 Task: Add the task  Upgrade and migrate company databases to a cloud-based solution to the section Backup and Recovery Sprint in the project AgileDrive and add a Due Date to the respective task as 2023/07/27
Action: Mouse moved to (66, 378)
Screenshot: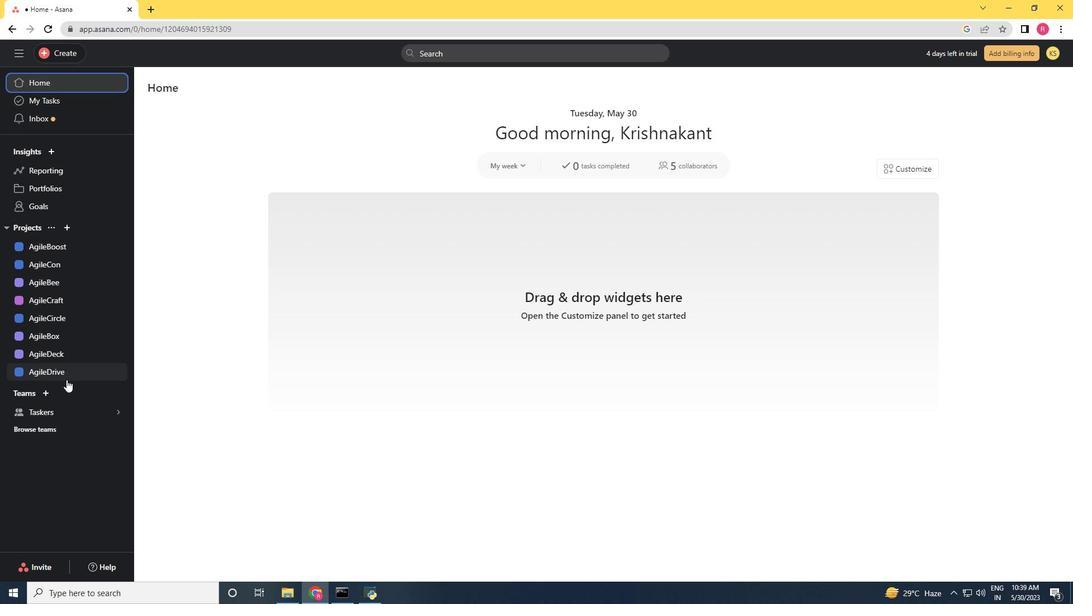 
Action: Mouse pressed left at (66, 378)
Screenshot: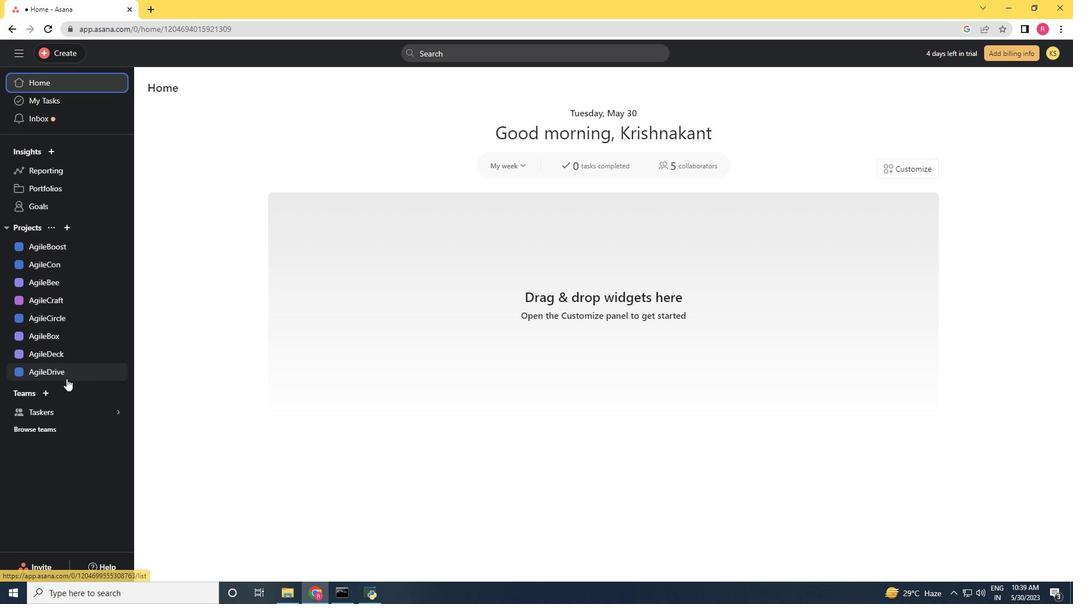 
Action: Mouse moved to (726, 454)
Screenshot: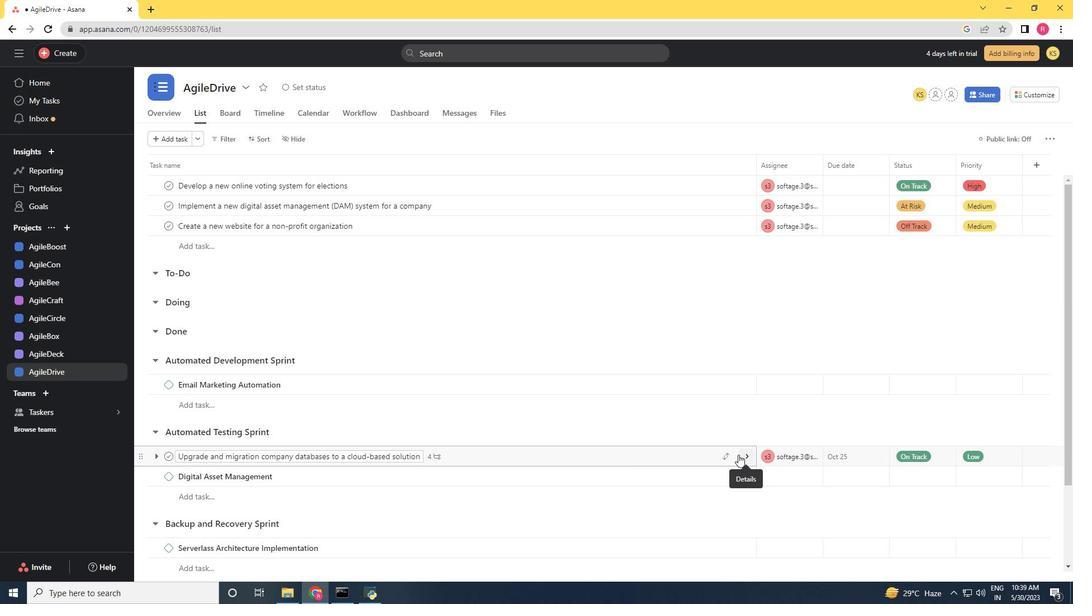 
Action: Mouse pressed left at (726, 454)
Screenshot: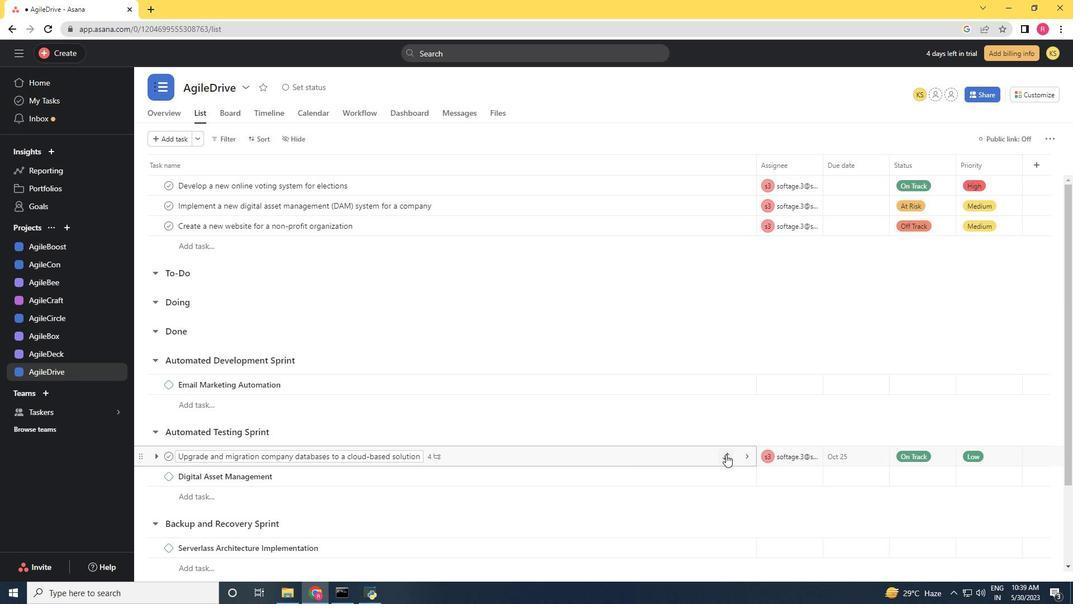 
Action: Mouse moved to (704, 411)
Screenshot: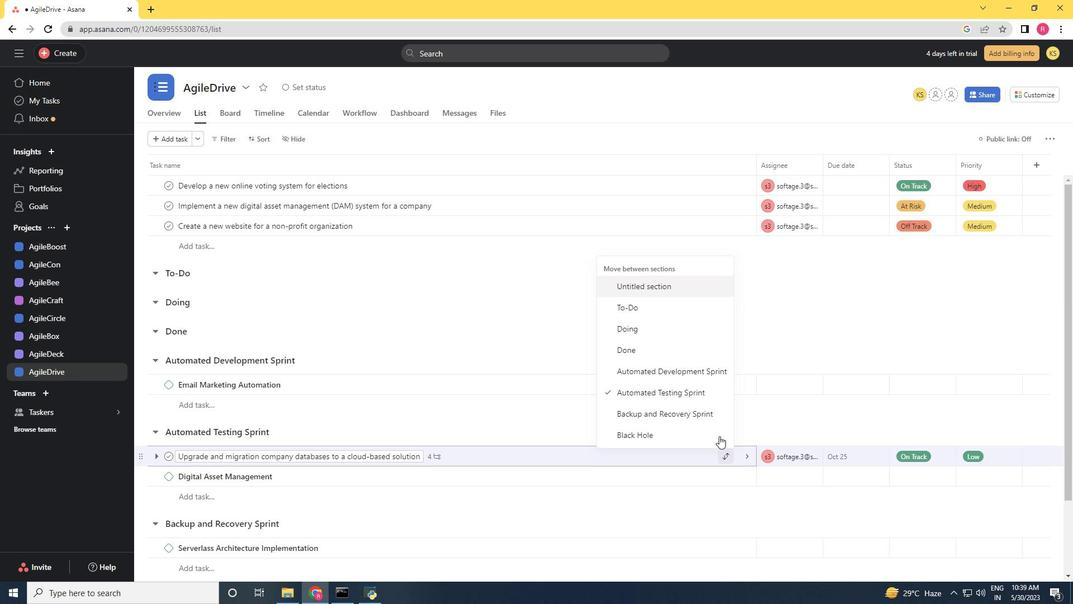 
Action: Mouse pressed left at (704, 411)
Screenshot: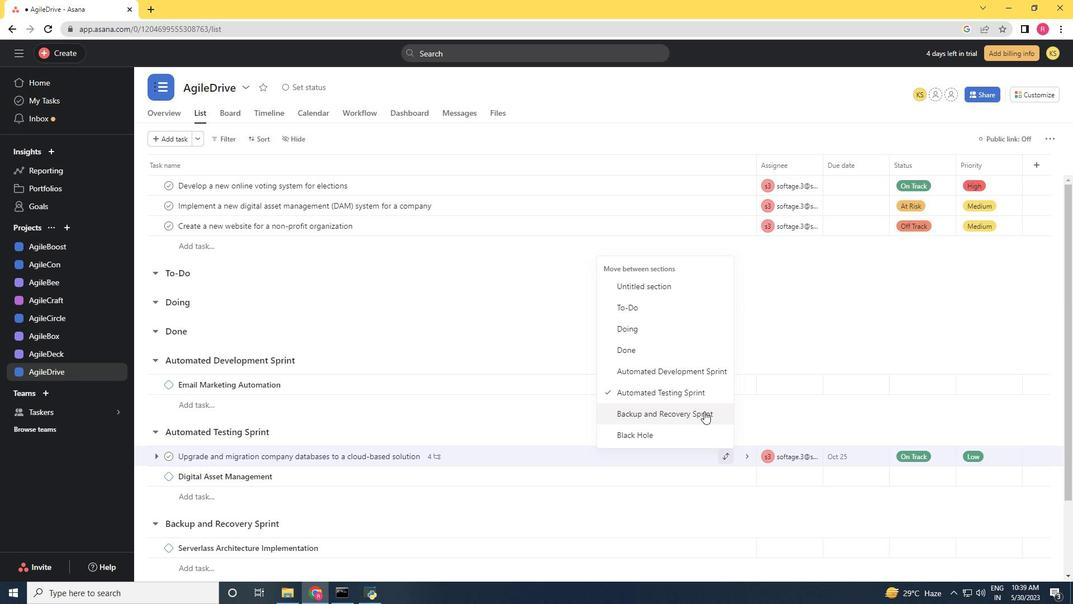 
Action: Mouse moved to (653, 511)
Screenshot: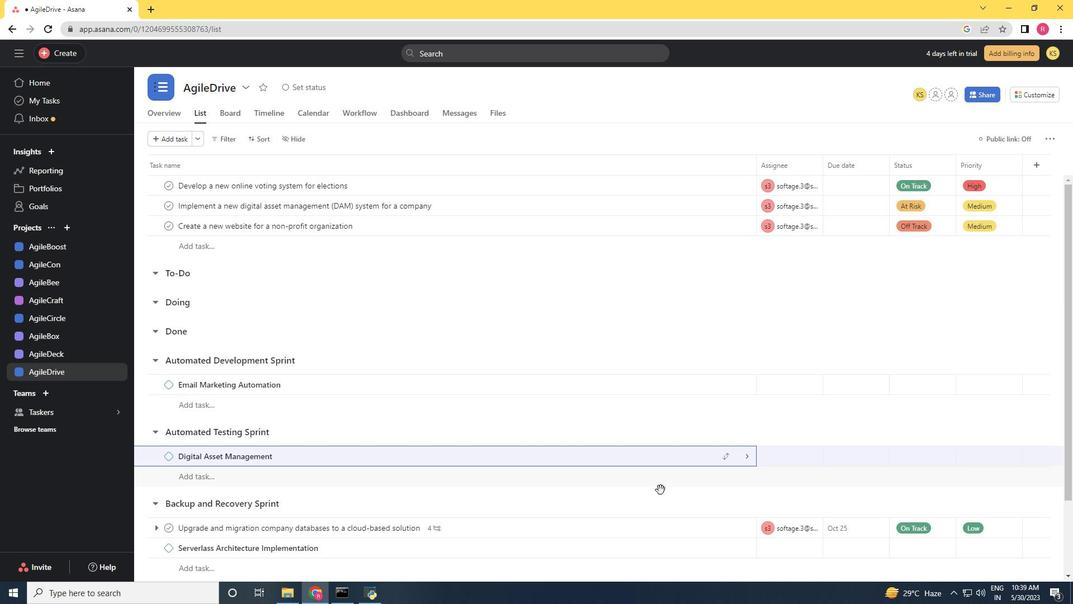 
Action: Mouse scrolled (653, 511) with delta (0, 0)
Screenshot: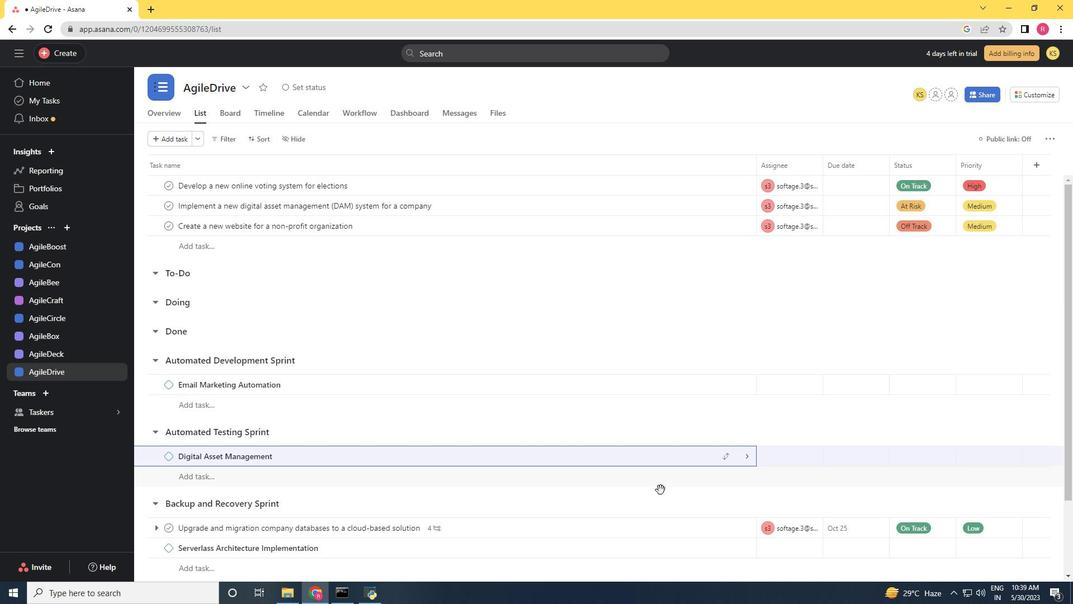 
Action: Mouse moved to (653, 512)
Screenshot: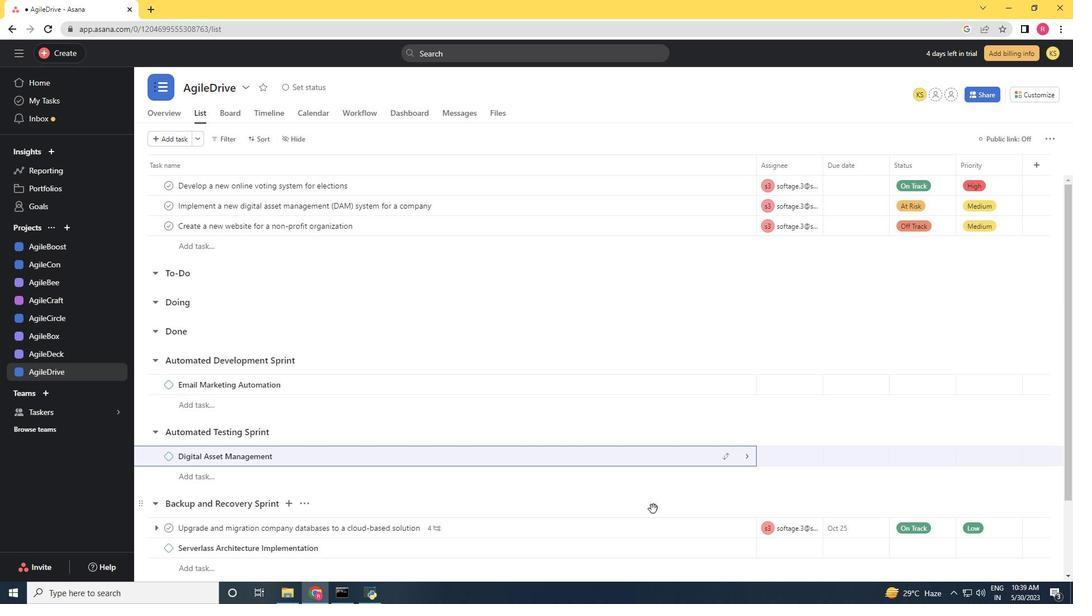 
Action: Mouse scrolled (653, 512) with delta (0, 0)
Screenshot: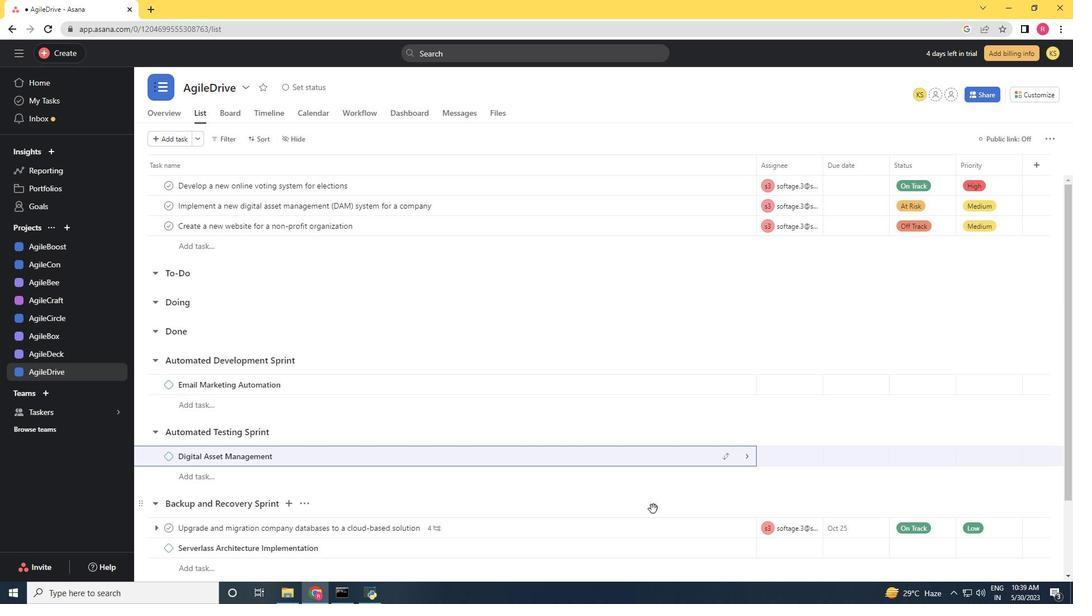 
Action: Mouse moved to (608, 436)
Screenshot: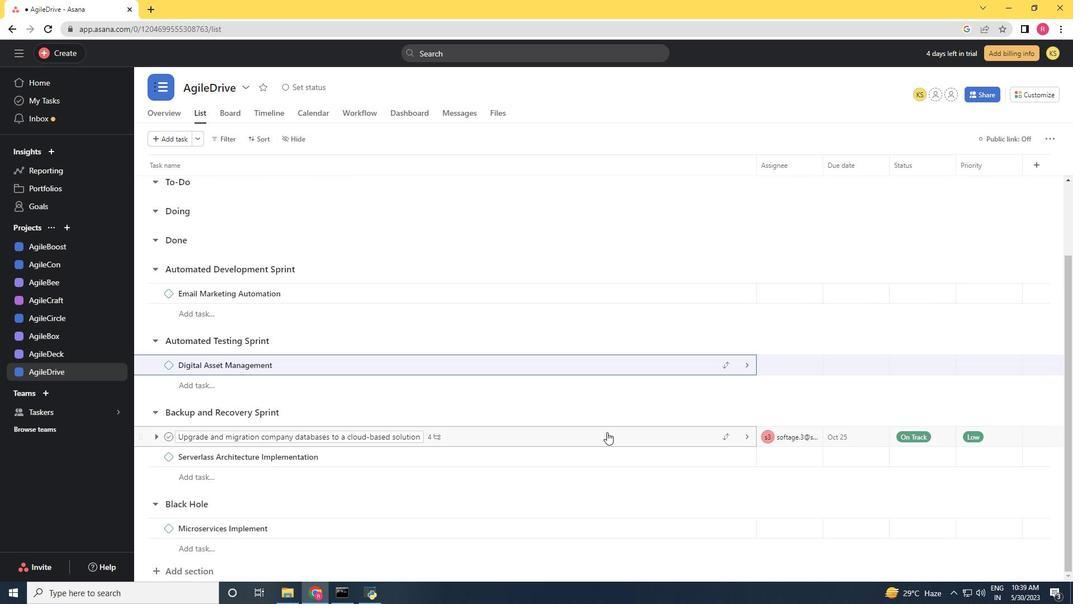 
Action: Mouse pressed left at (608, 436)
Screenshot: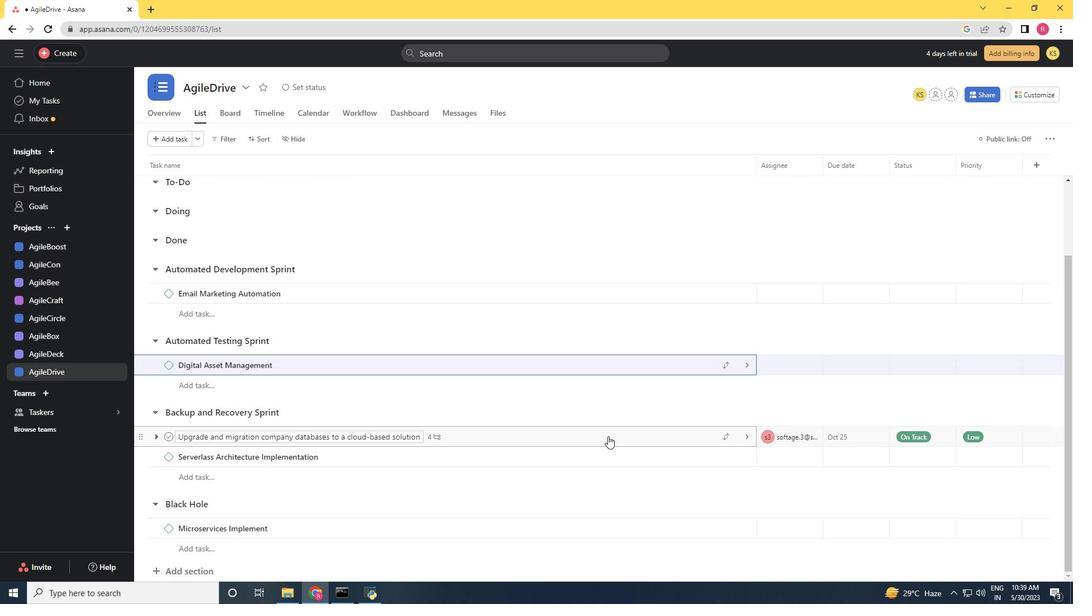 
Action: Mouse moved to (825, 243)
Screenshot: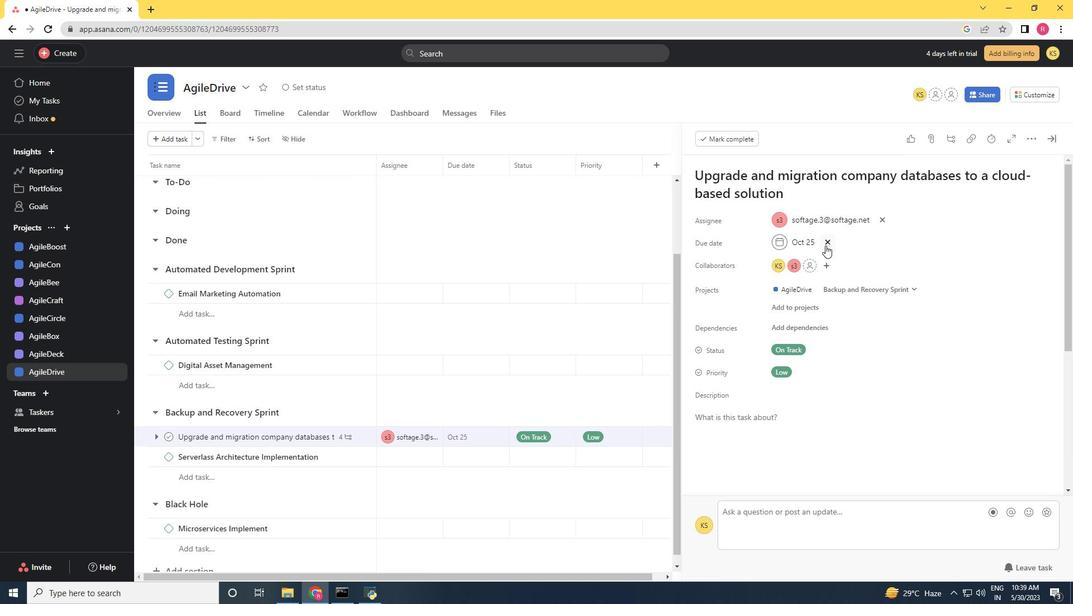 
Action: Mouse pressed left at (825, 243)
Screenshot: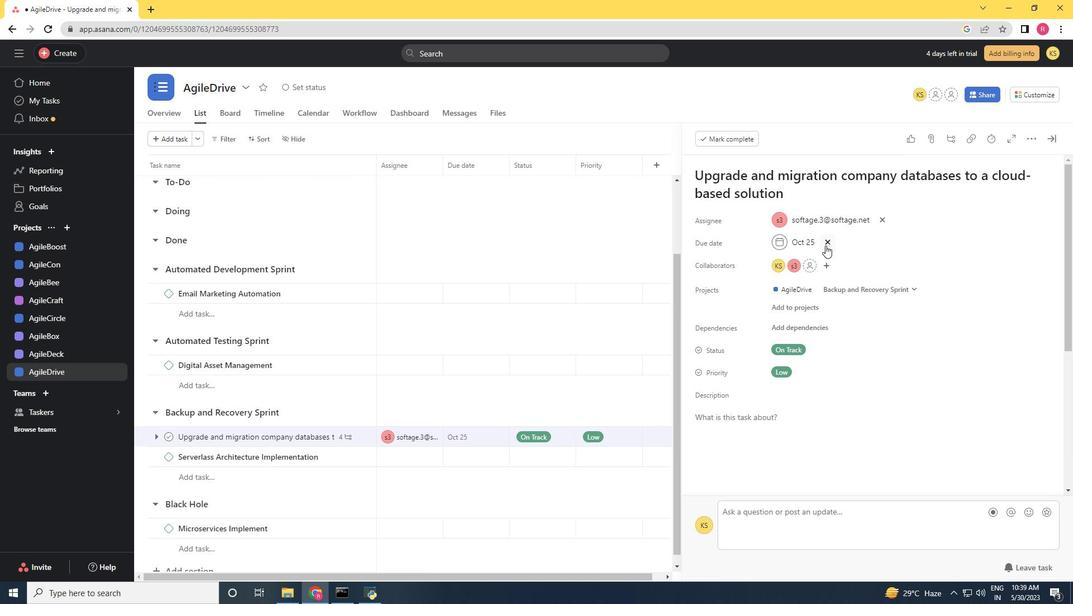 
Action: Mouse moved to (785, 243)
Screenshot: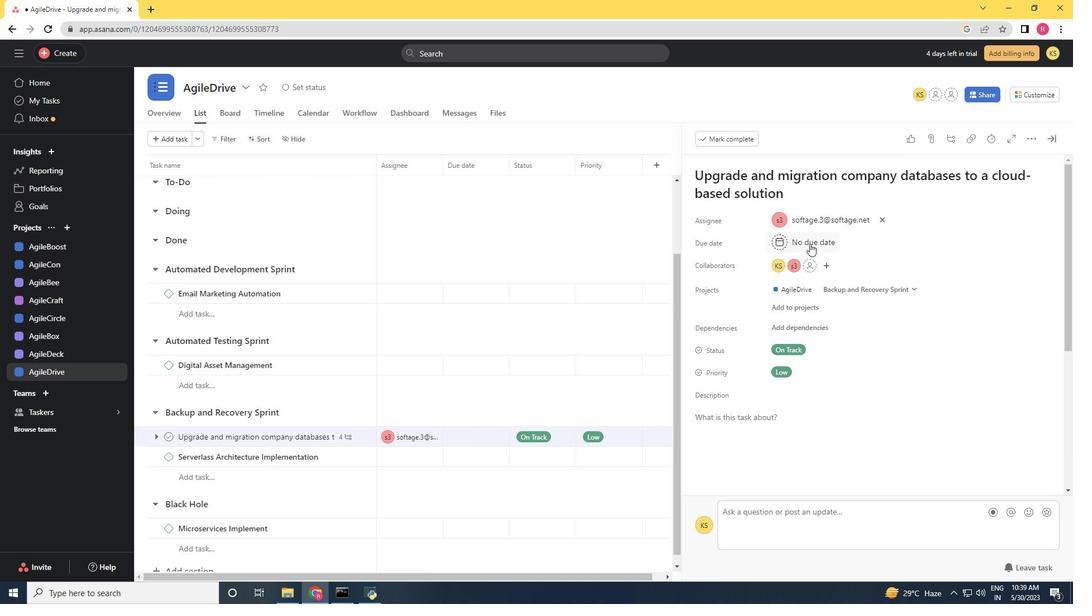 
Action: Mouse pressed left at (785, 243)
Screenshot: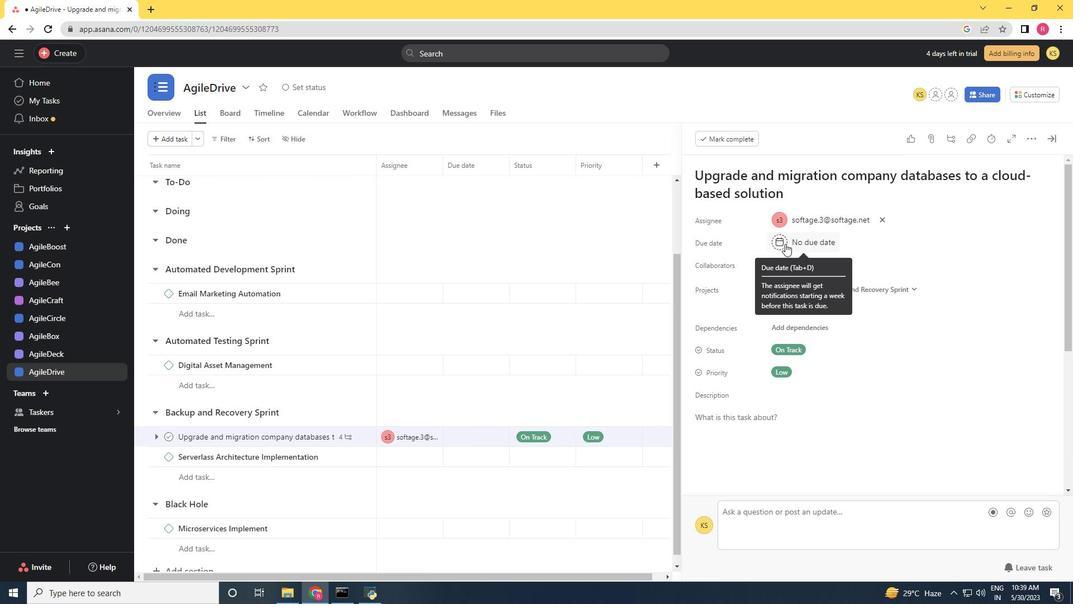 
Action: Mouse moved to (892, 297)
Screenshot: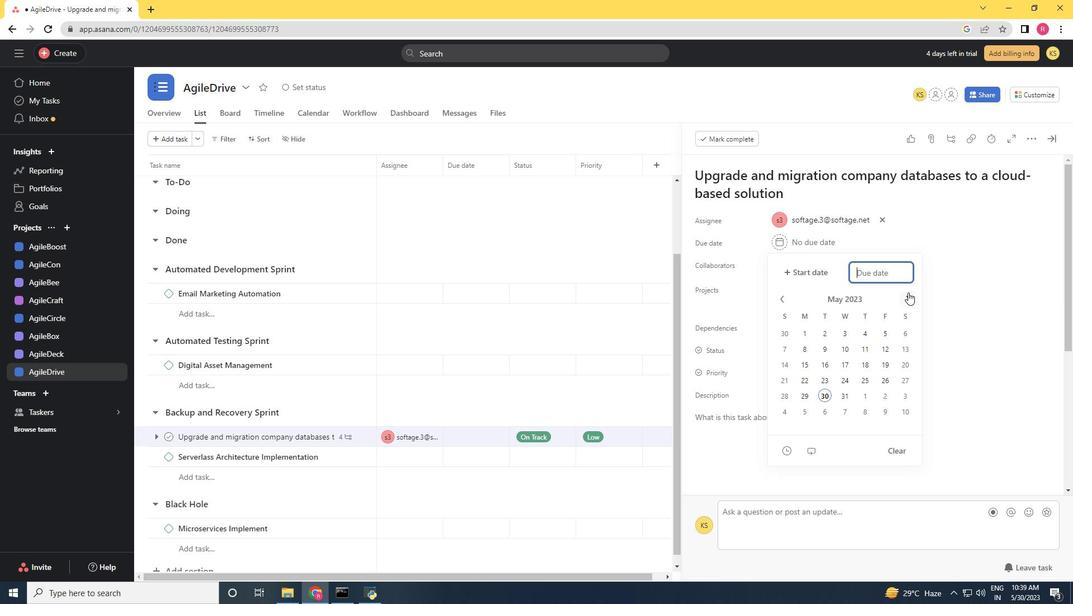 
Action: Mouse pressed left at (892, 297)
Screenshot: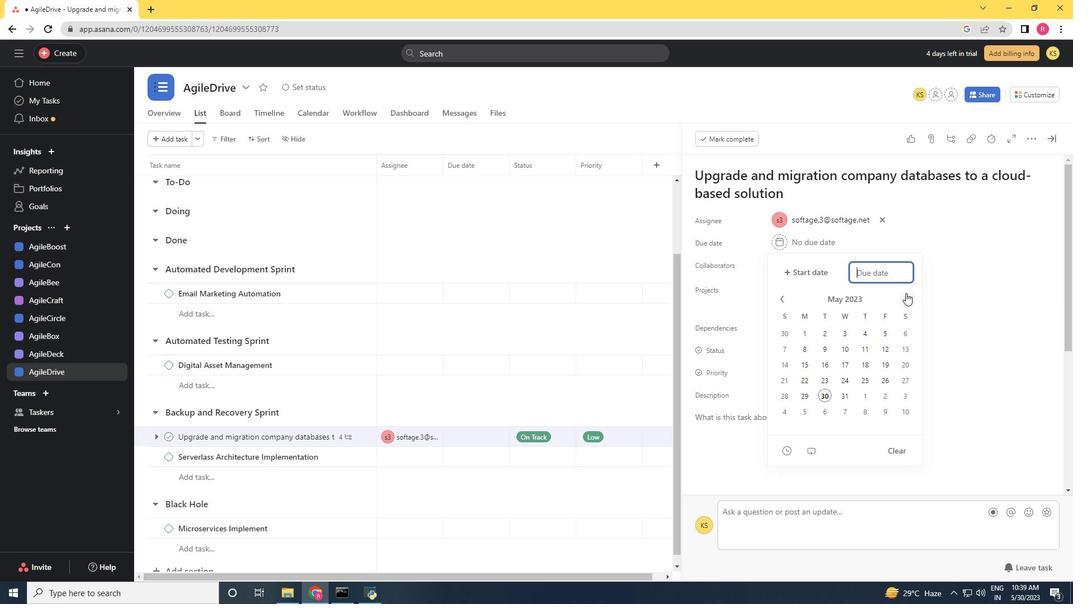 
Action: Mouse pressed left at (892, 297)
Screenshot: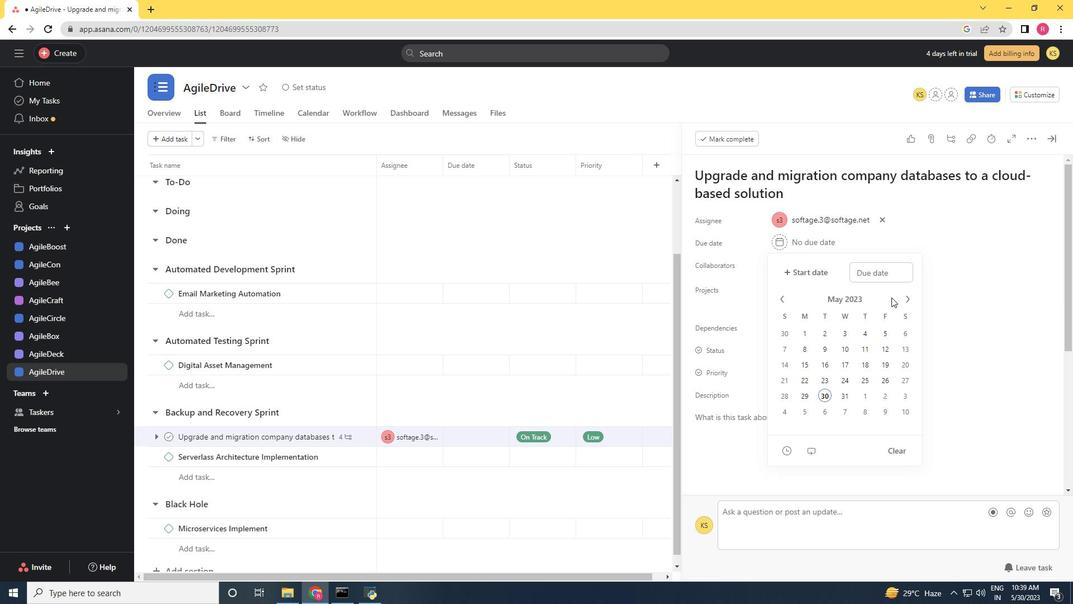 
Action: Mouse moved to (904, 297)
Screenshot: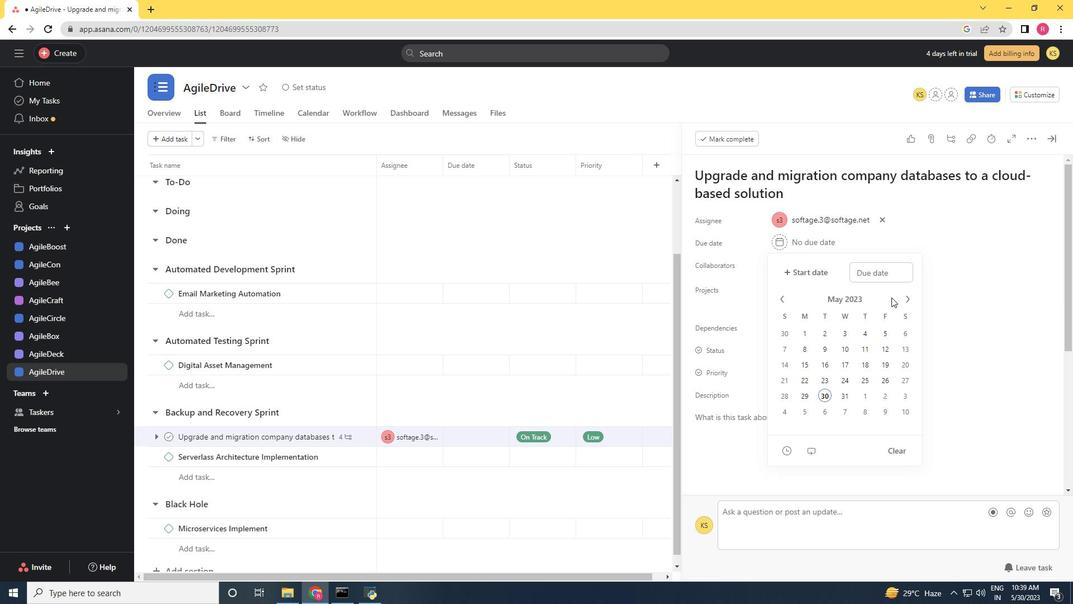 
Action: Mouse pressed left at (904, 297)
Screenshot: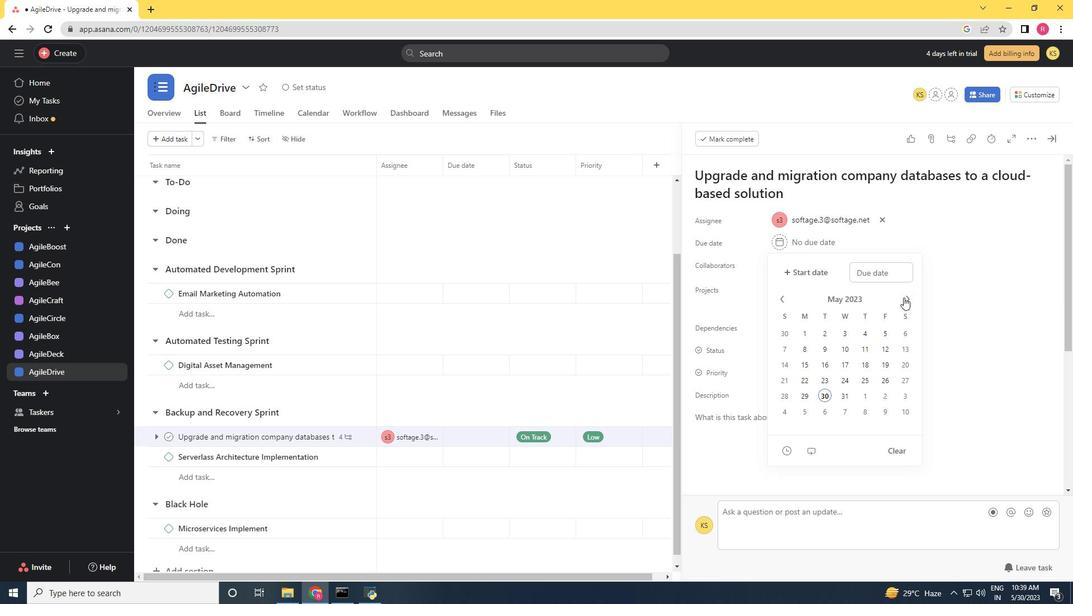 
Action: Mouse pressed left at (904, 297)
Screenshot: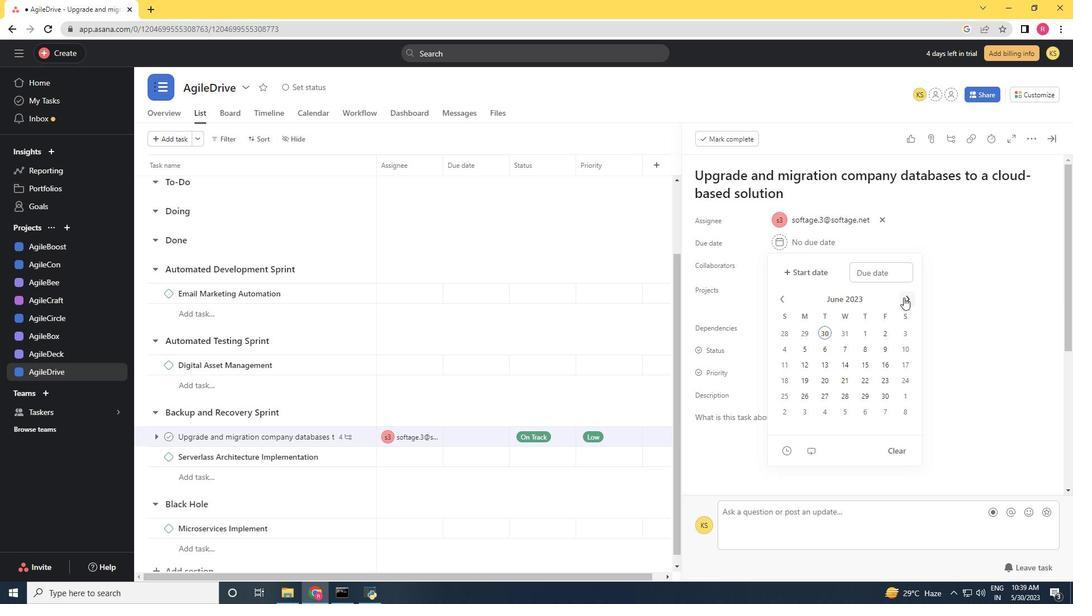 
Action: Mouse moved to (862, 391)
Screenshot: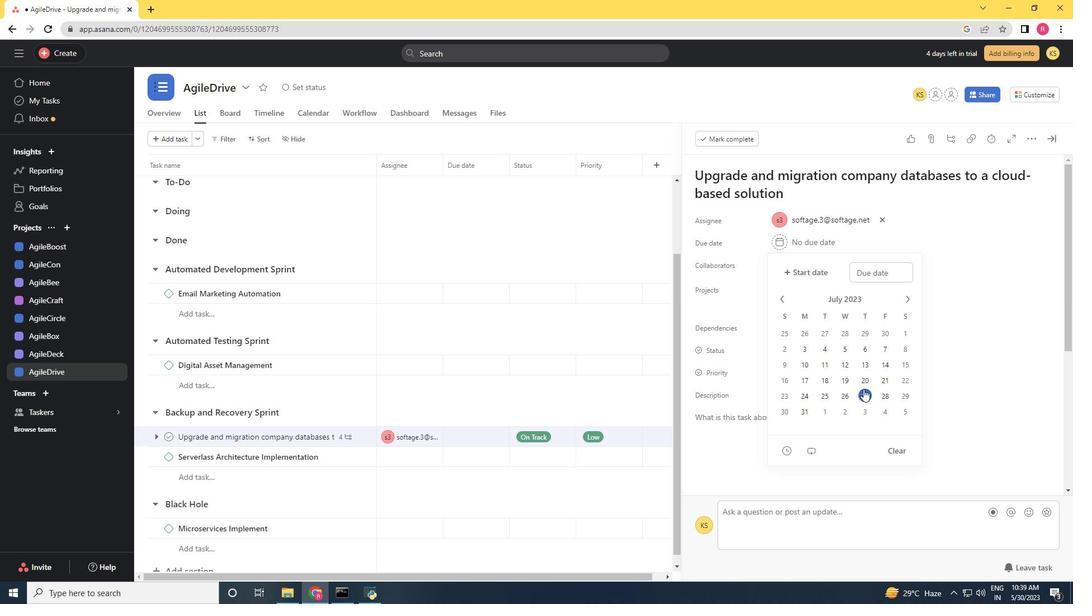 
Action: Mouse pressed left at (862, 391)
Screenshot: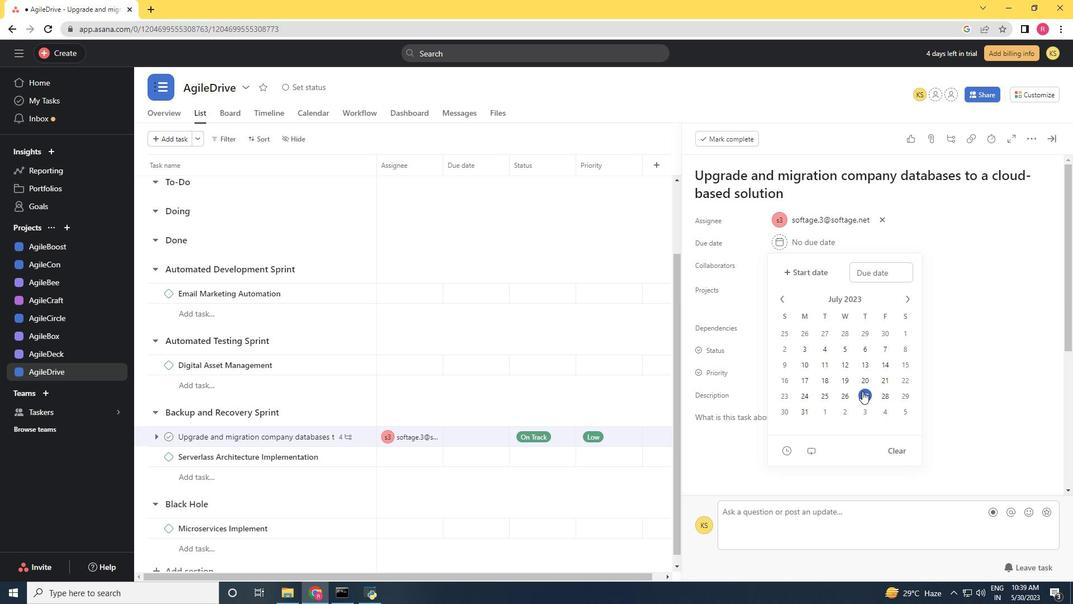 
Action: Mouse moved to (1036, 379)
Screenshot: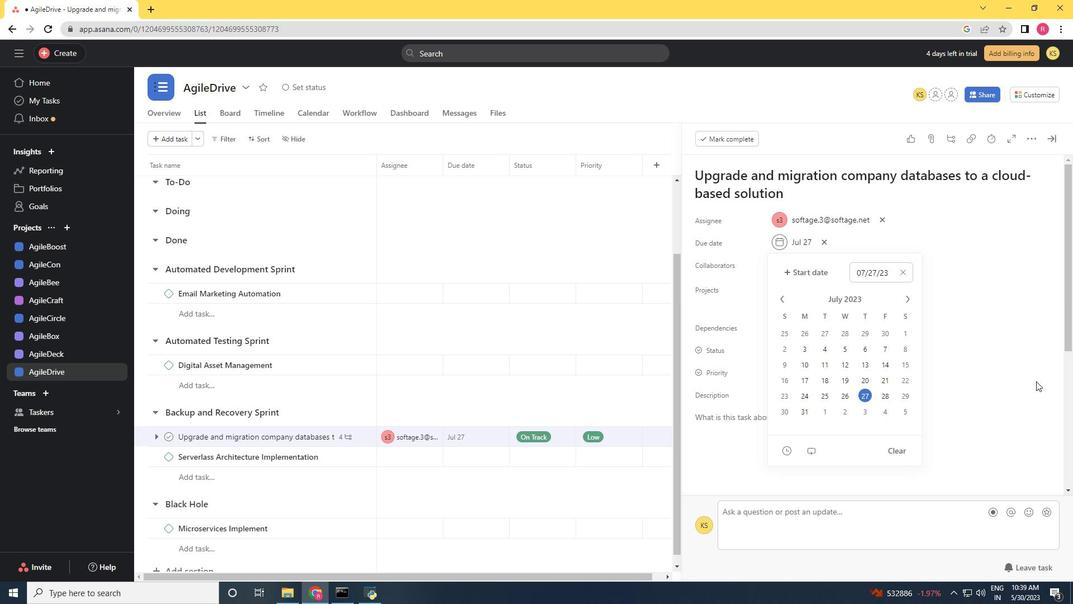 
Action: Mouse pressed left at (1036, 379)
Screenshot: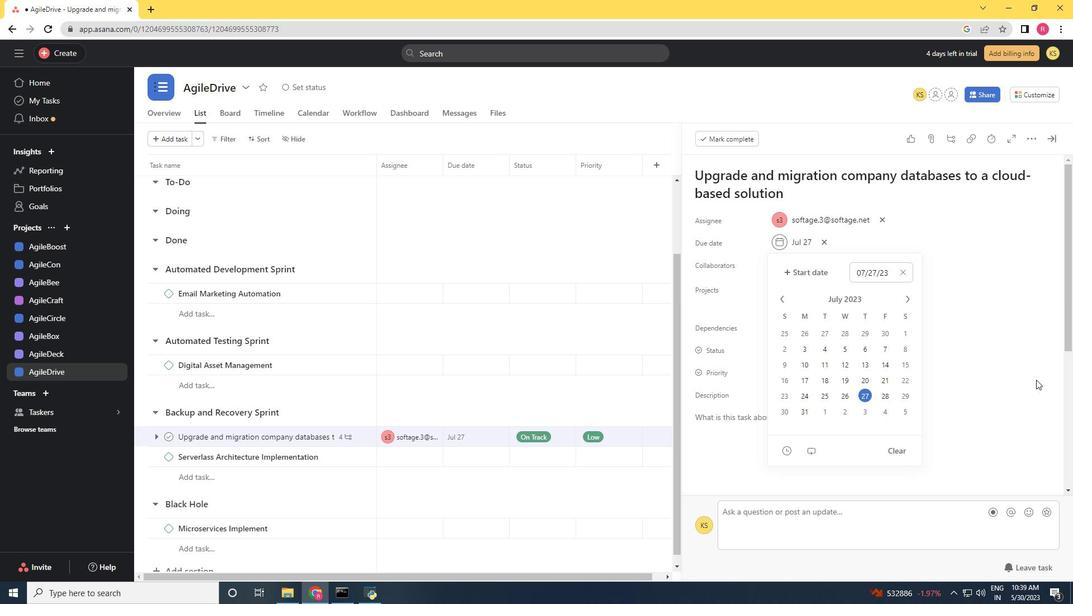 
Action: Mouse moved to (1054, 140)
Screenshot: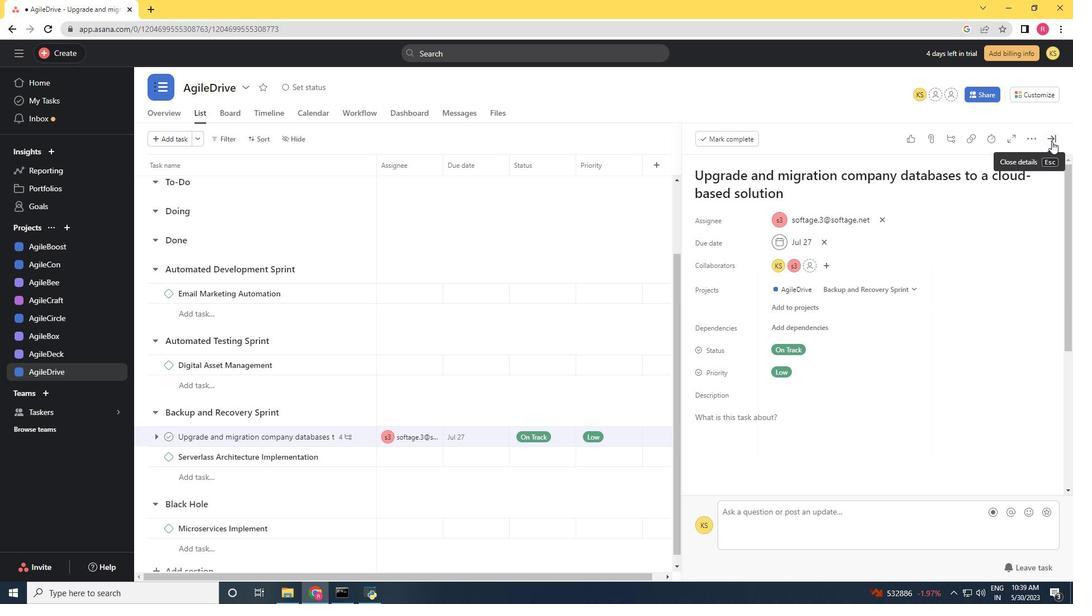 
Action: Mouse pressed left at (1054, 140)
Screenshot: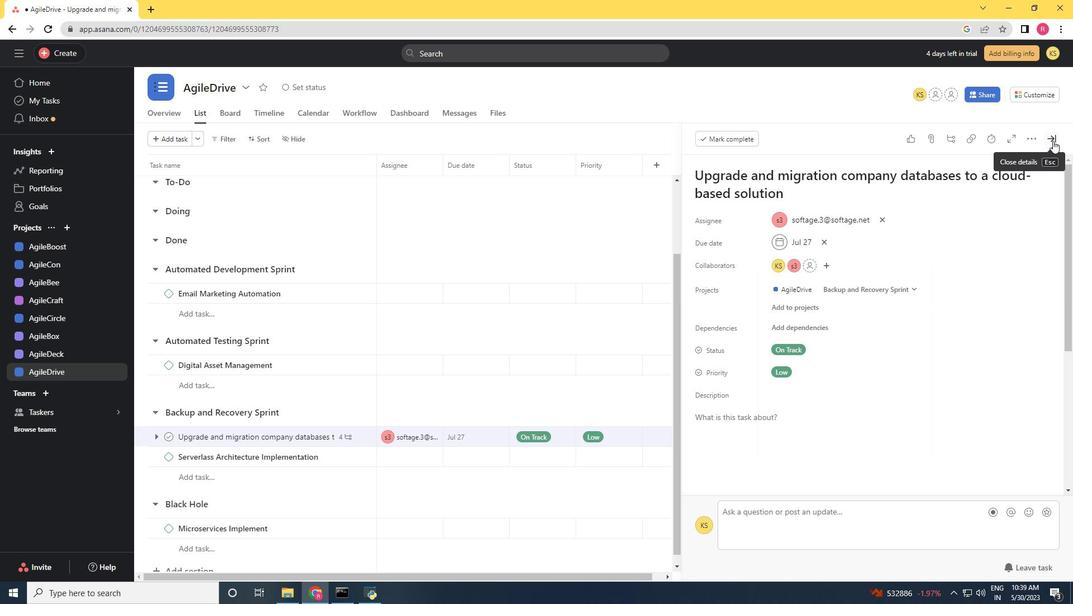 
